 Task: Create a due date automation trigger when advanced on, on the monday before a card is due add dates not starting next week at 11:00 AM.
Action: Mouse moved to (1168, 81)
Screenshot: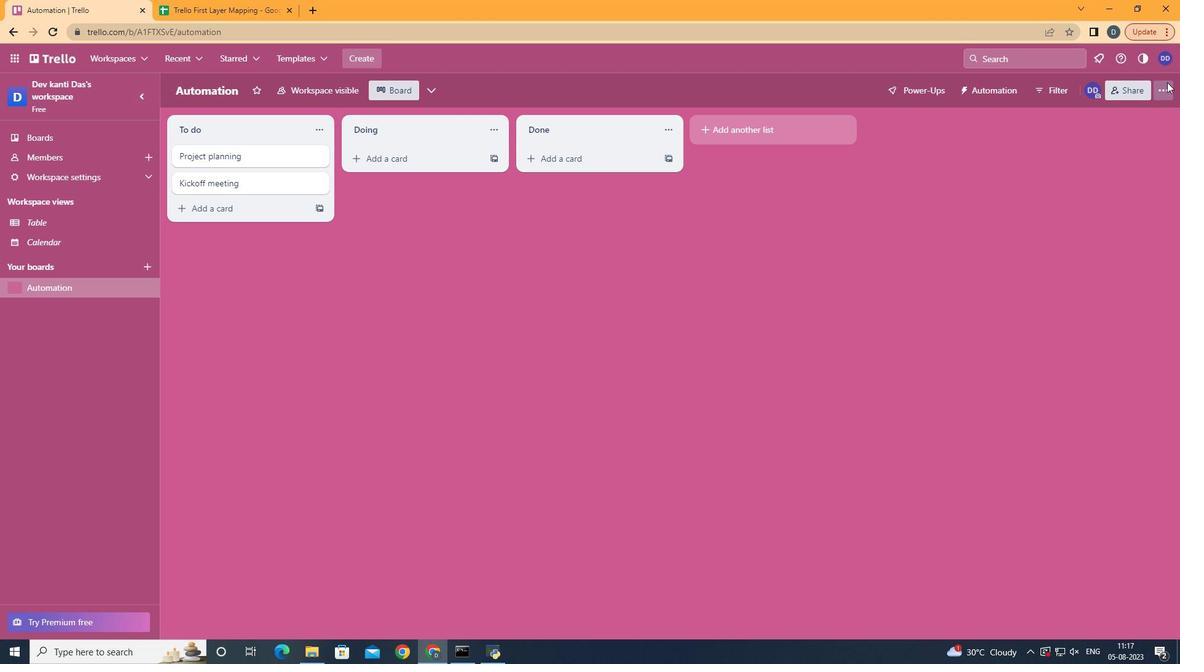 
Action: Mouse pressed left at (1168, 81)
Screenshot: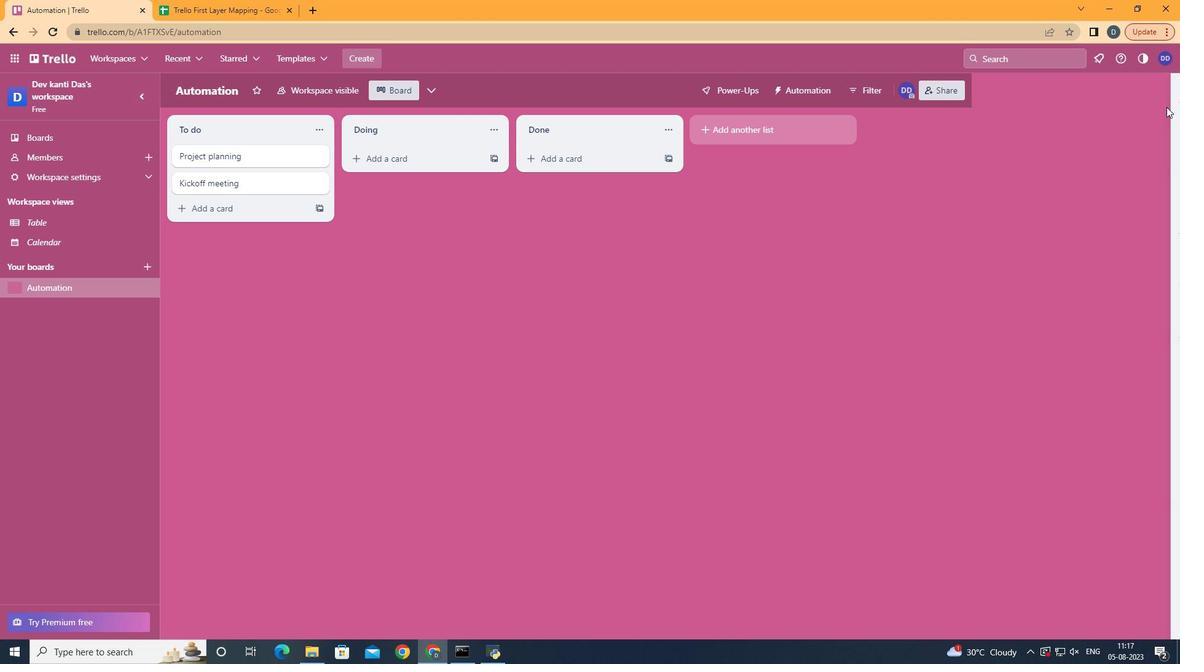 
Action: Mouse moved to (1108, 260)
Screenshot: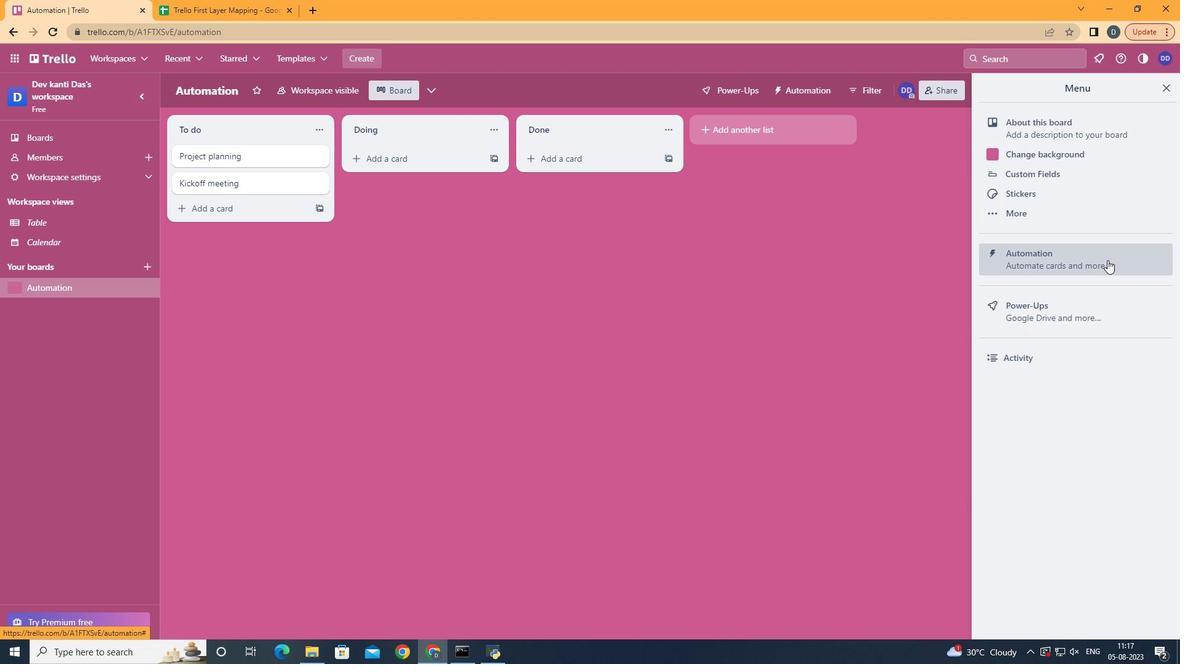 
Action: Mouse pressed left at (1108, 260)
Screenshot: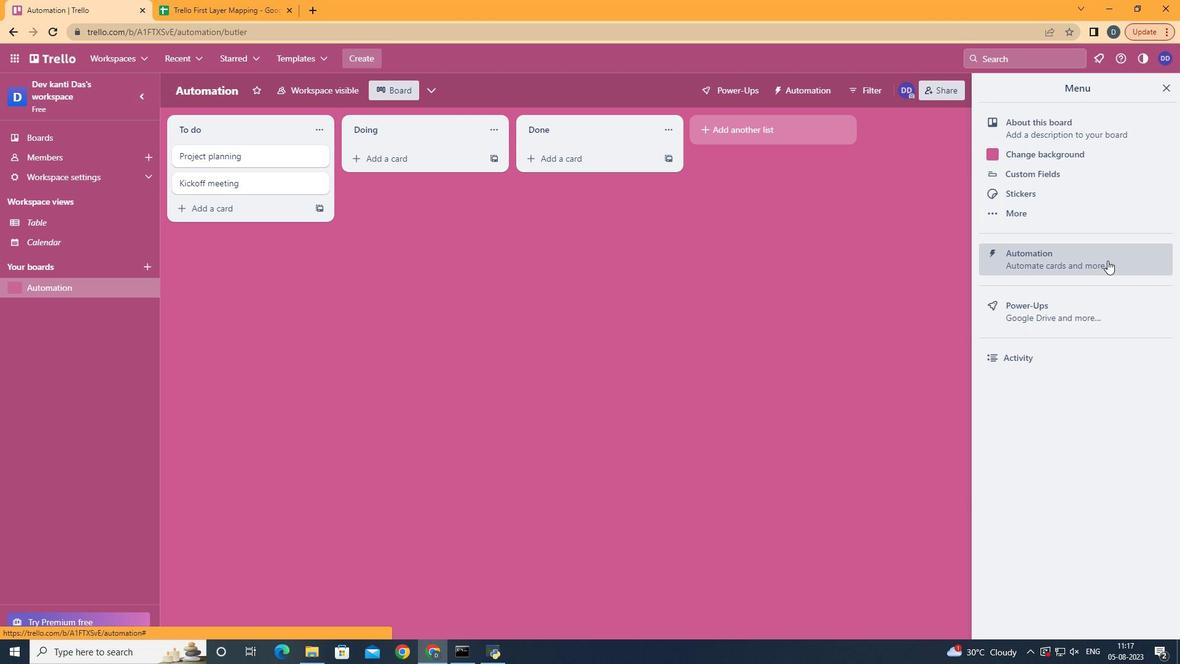 
Action: Mouse moved to (257, 244)
Screenshot: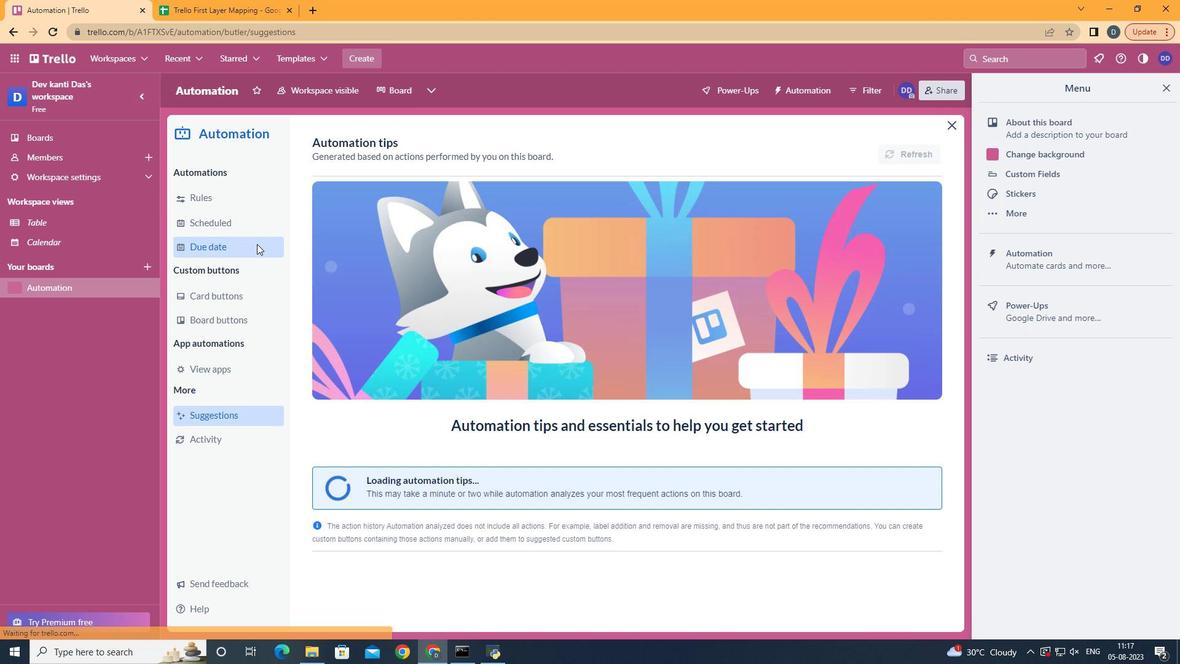 
Action: Mouse pressed left at (257, 244)
Screenshot: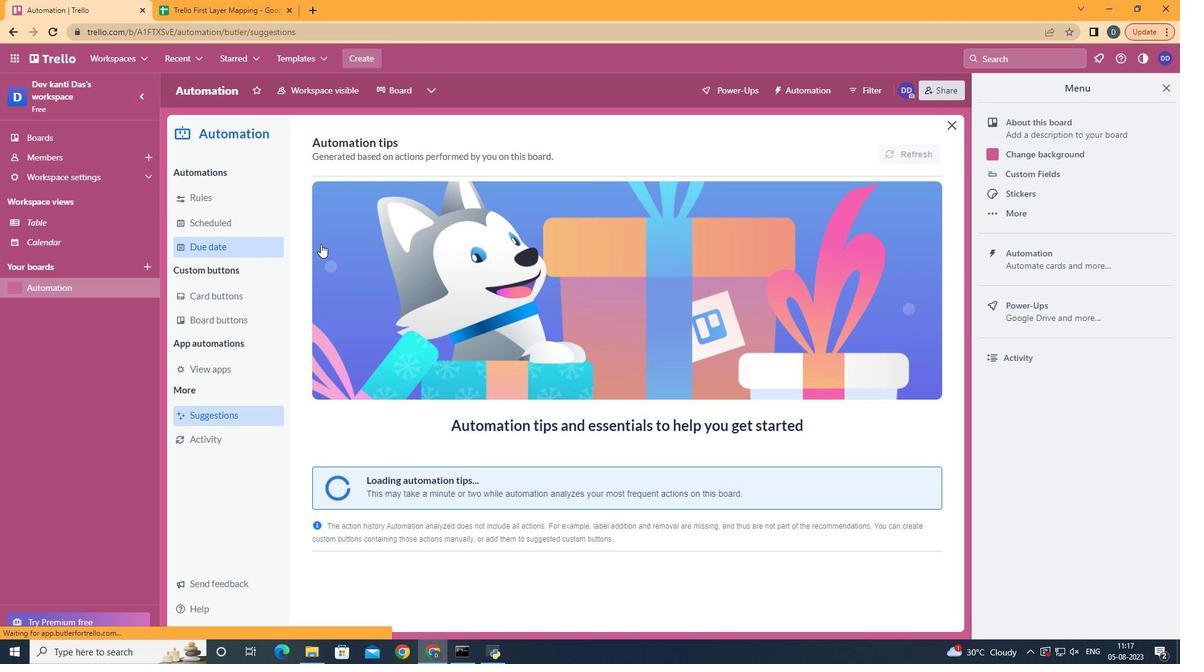 
Action: Mouse moved to (875, 151)
Screenshot: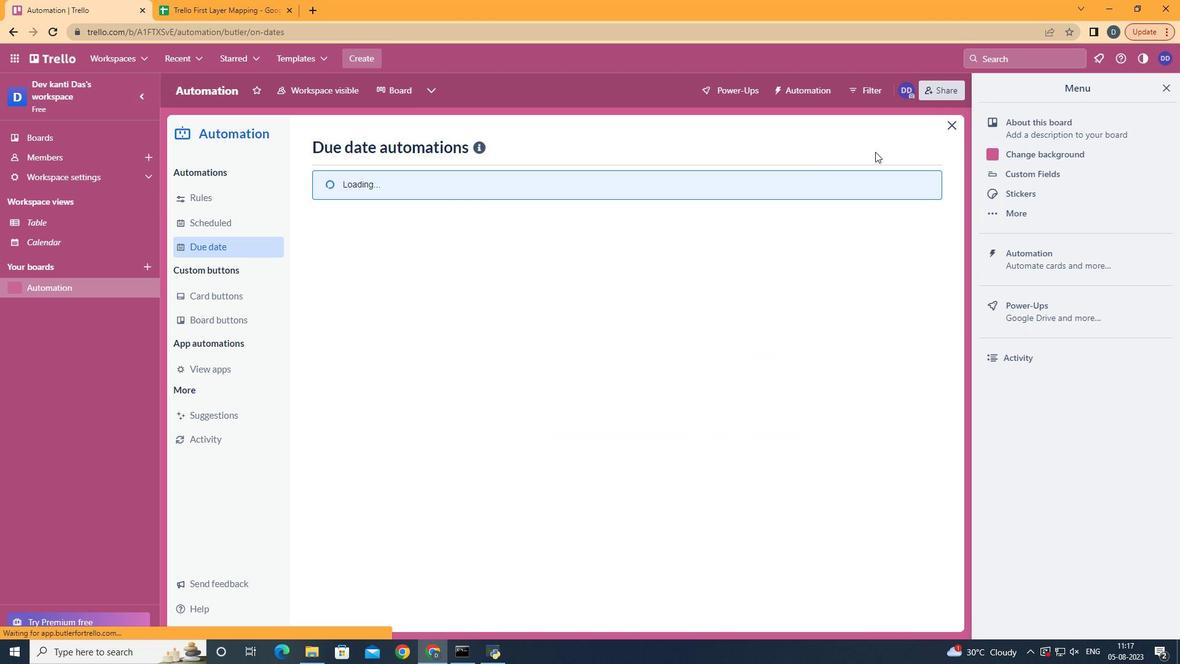 
Action: Mouse pressed left at (875, 151)
Screenshot: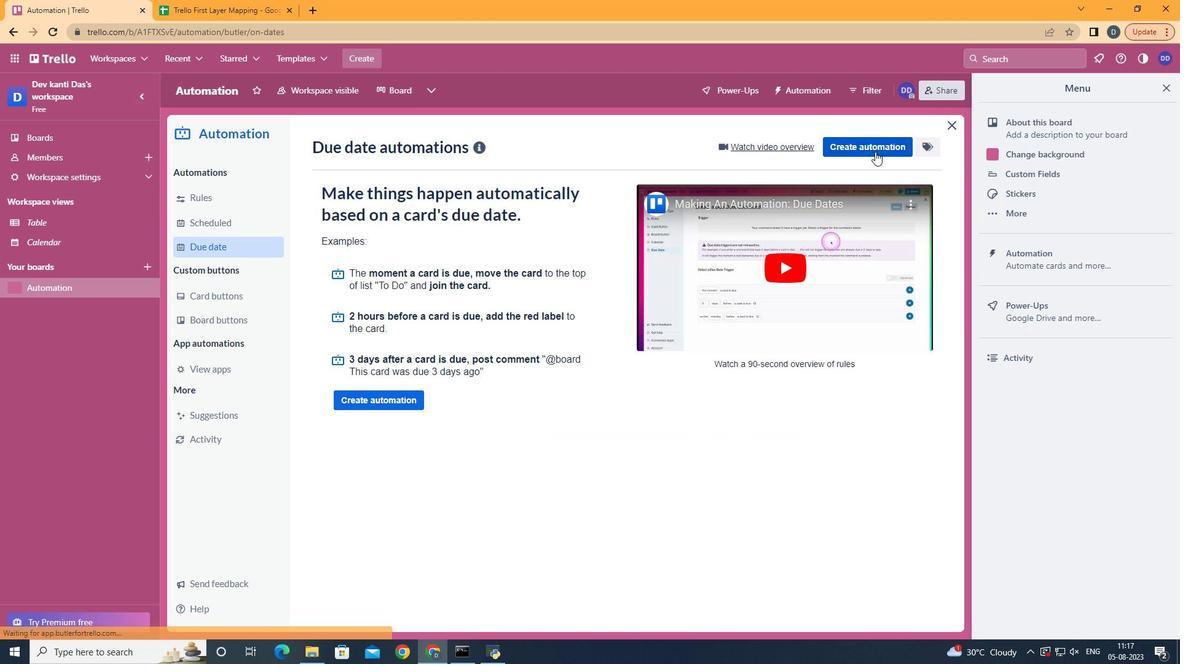 
Action: Mouse pressed left at (875, 151)
Screenshot: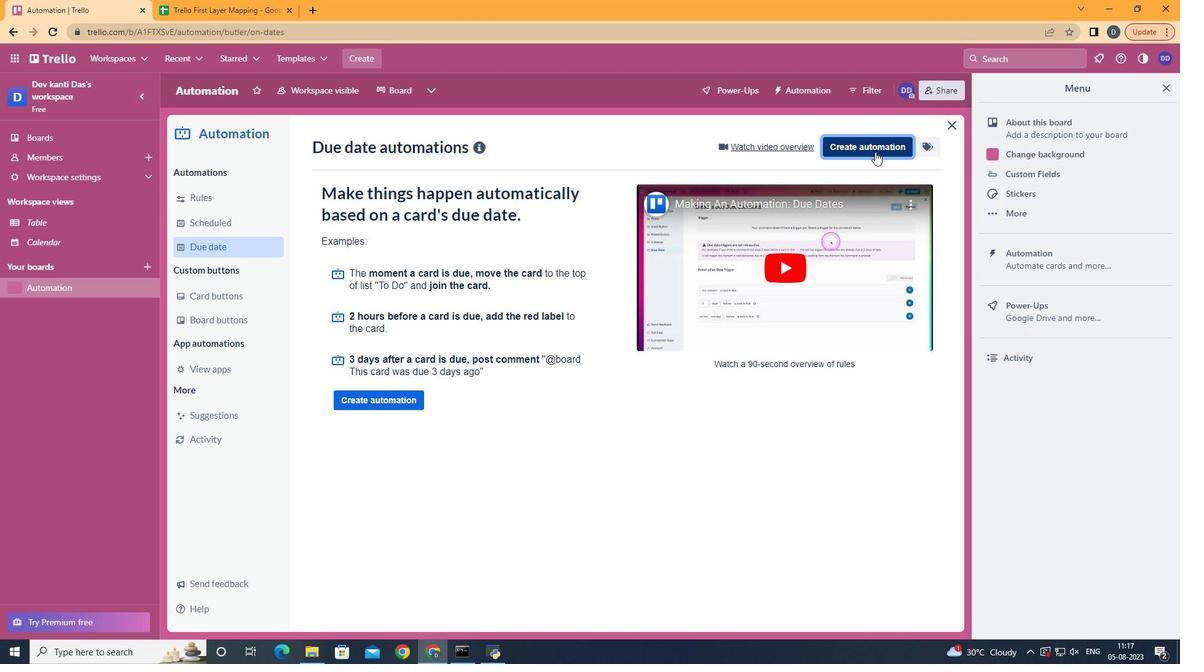 
Action: Mouse moved to (643, 270)
Screenshot: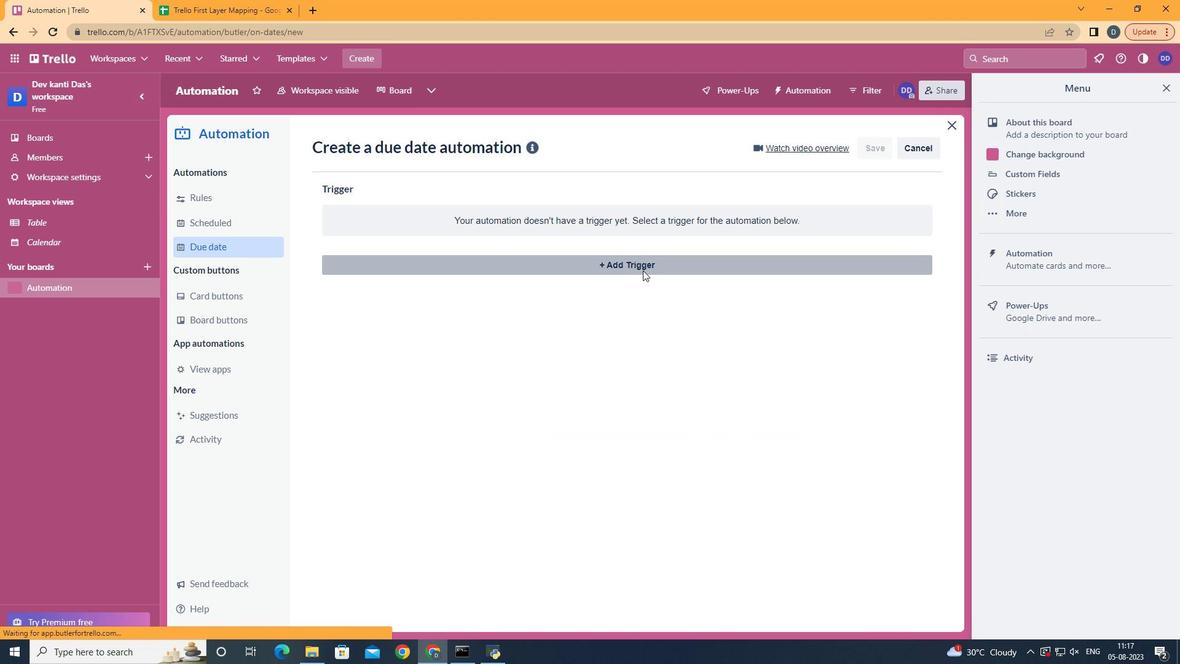 
Action: Mouse pressed left at (643, 270)
Screenshot: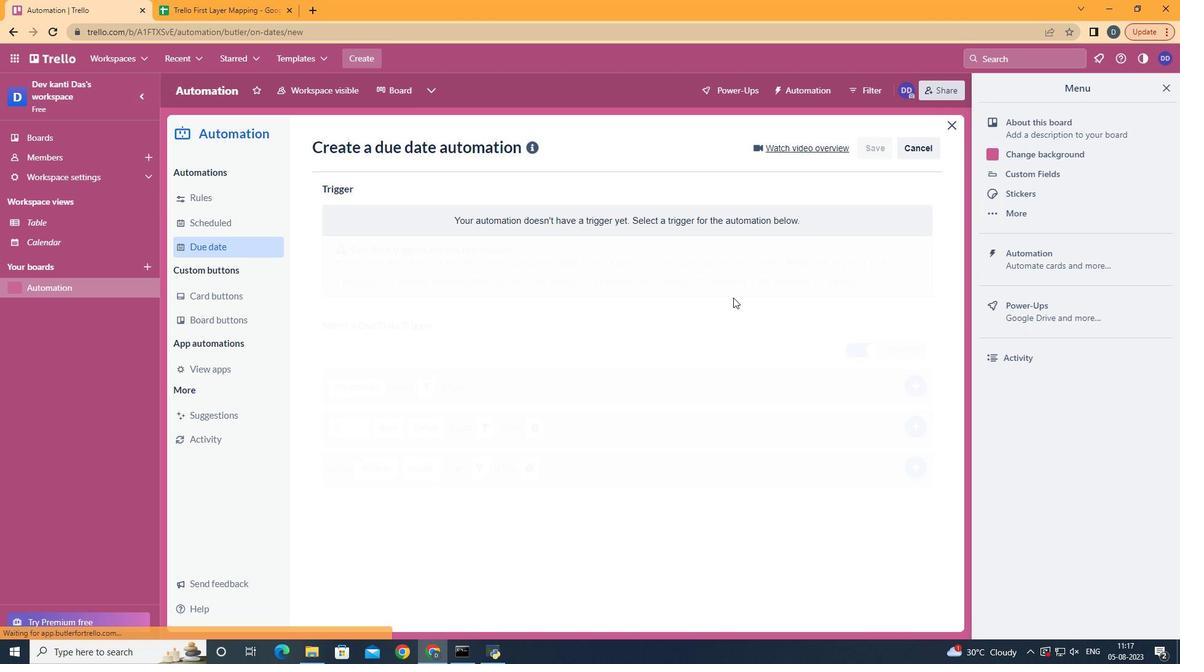 
Action: Mouse moved to (389, 318)
Screenshot: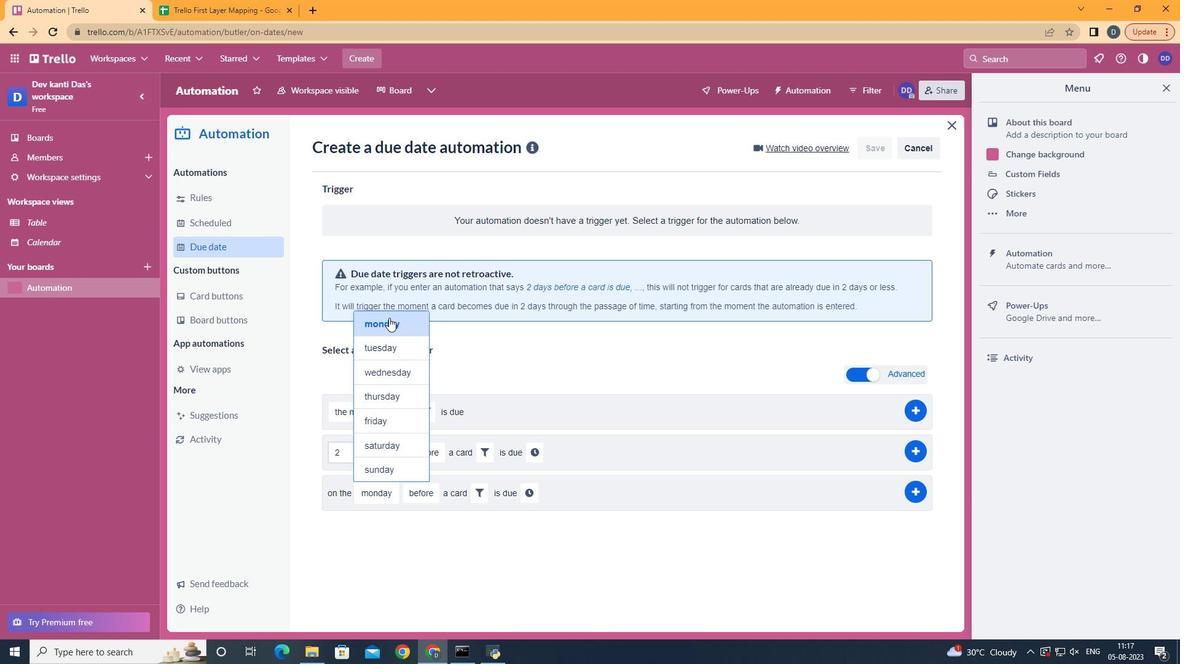 
Action: Mouse pressed left at (389, 318)
Screenshot: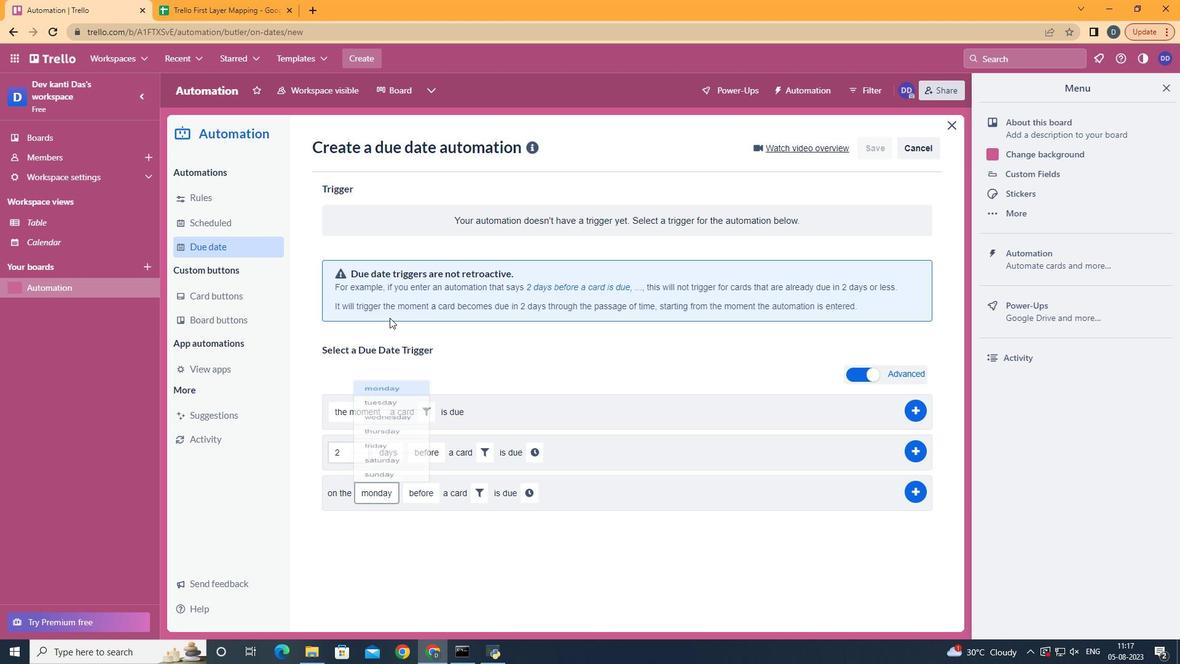 
Action: Mouse moved to (430, 509)
Screenshot: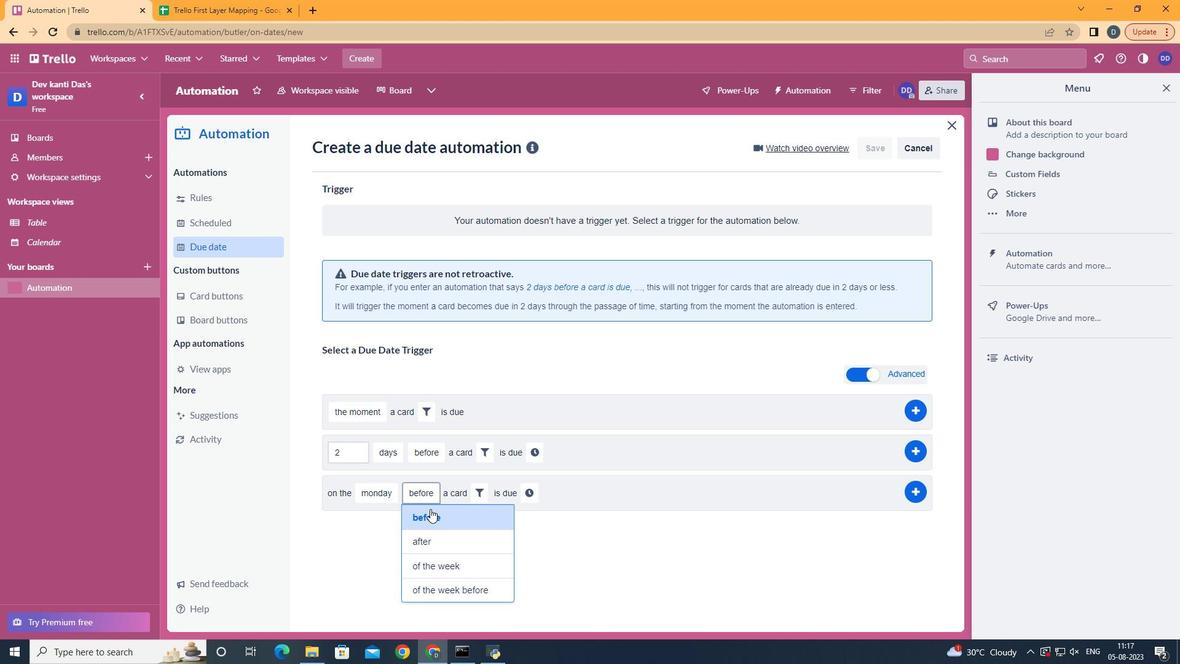 
Action: Mouse pressed left at (430, 509)
Screenshot: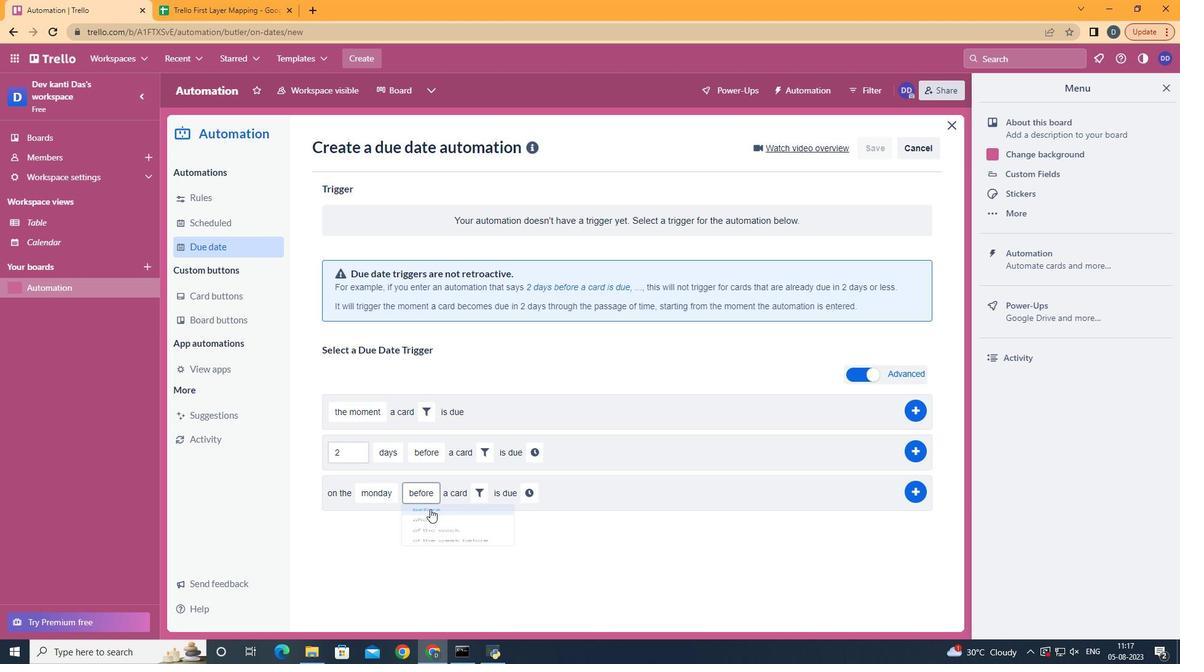 
Action: Mouse moved to (485, 487)
Screenshot: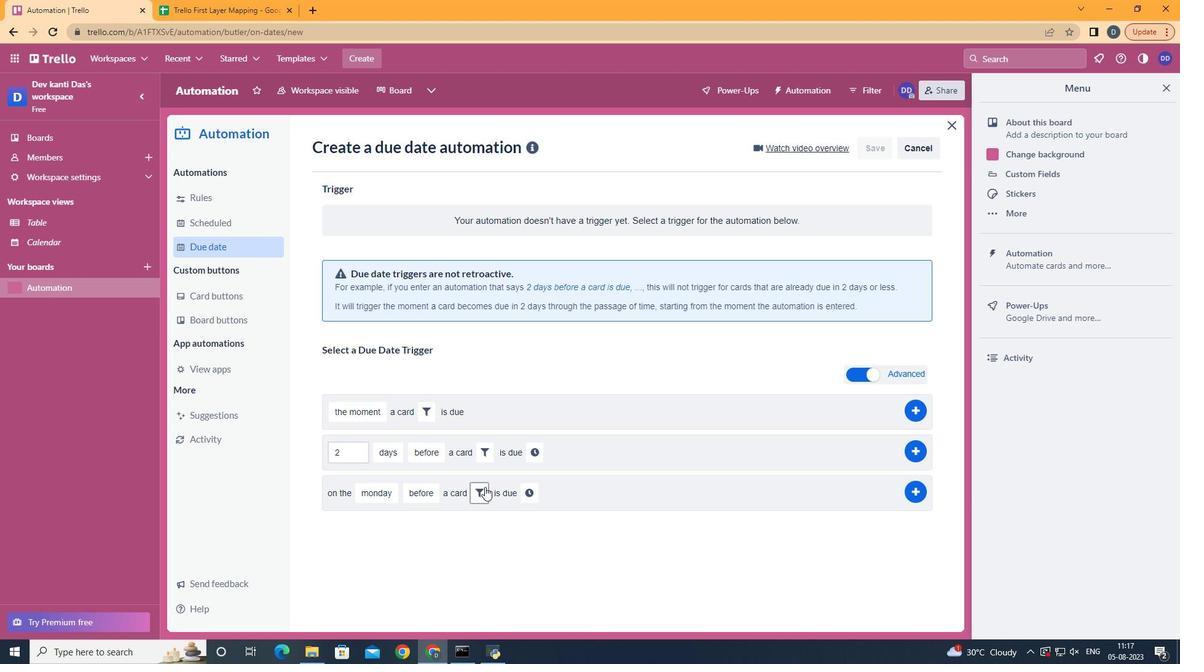
Action: Mouse pressed left at (485, 487)
Screenshot: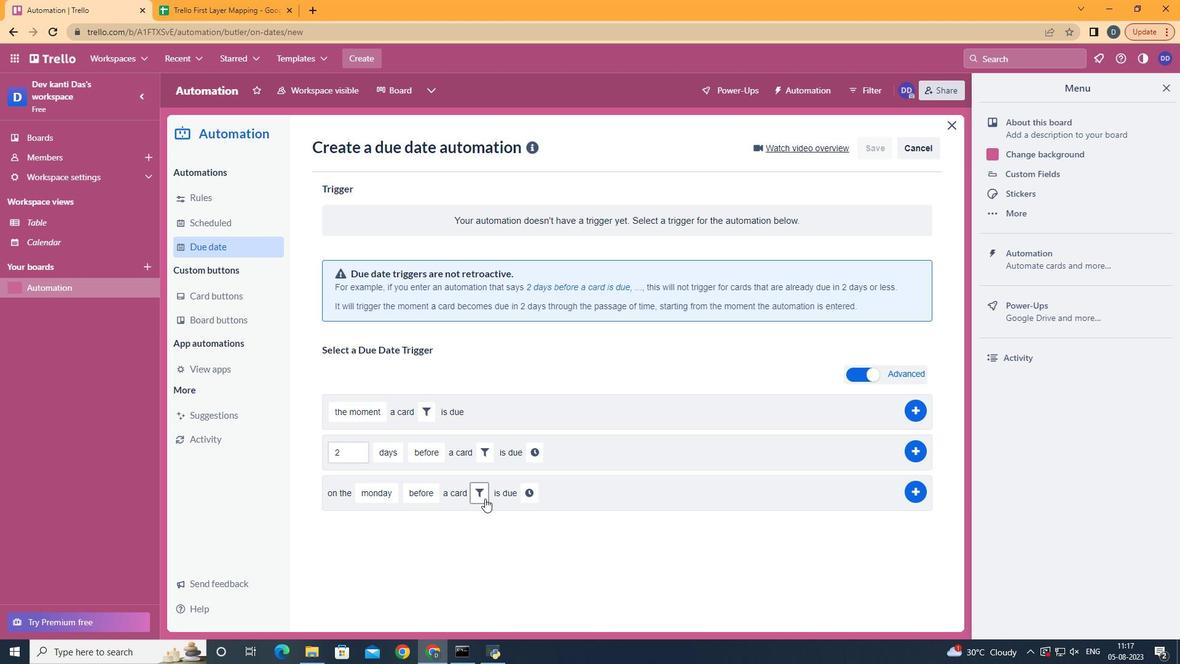 
Action: Mouse moved to (541, 540)
Screenshot: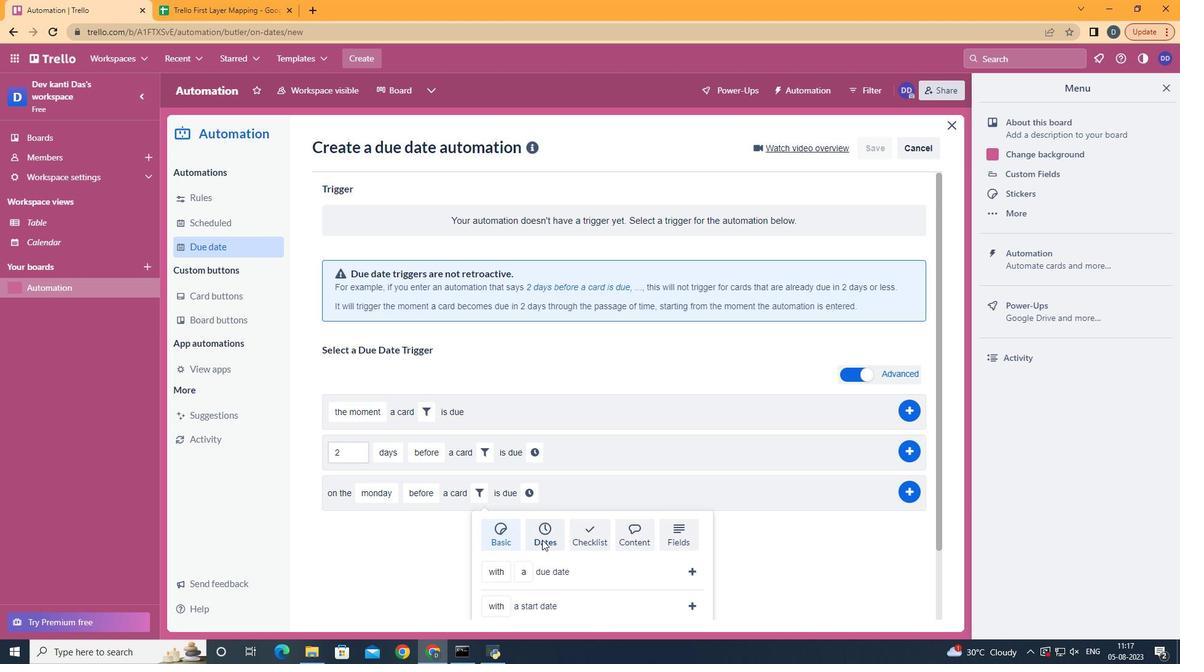 
Action: Mouse pressed left at (541, 540)
Screenshot: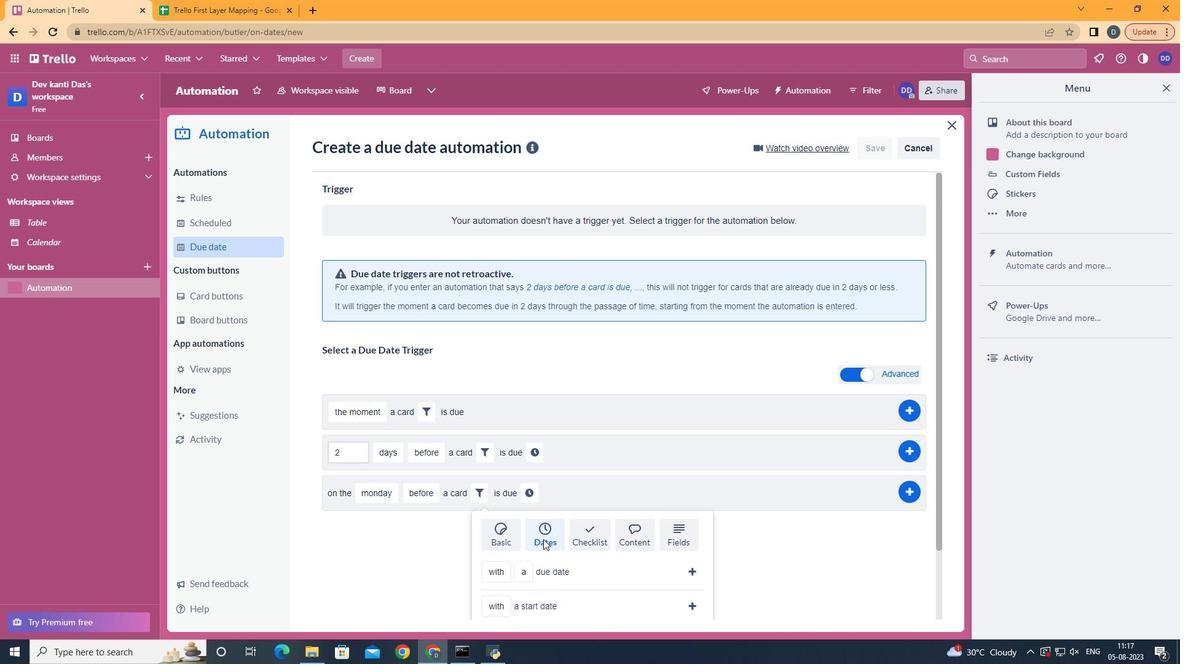
Action: Mouse moved to (543, 539)
Screenshot: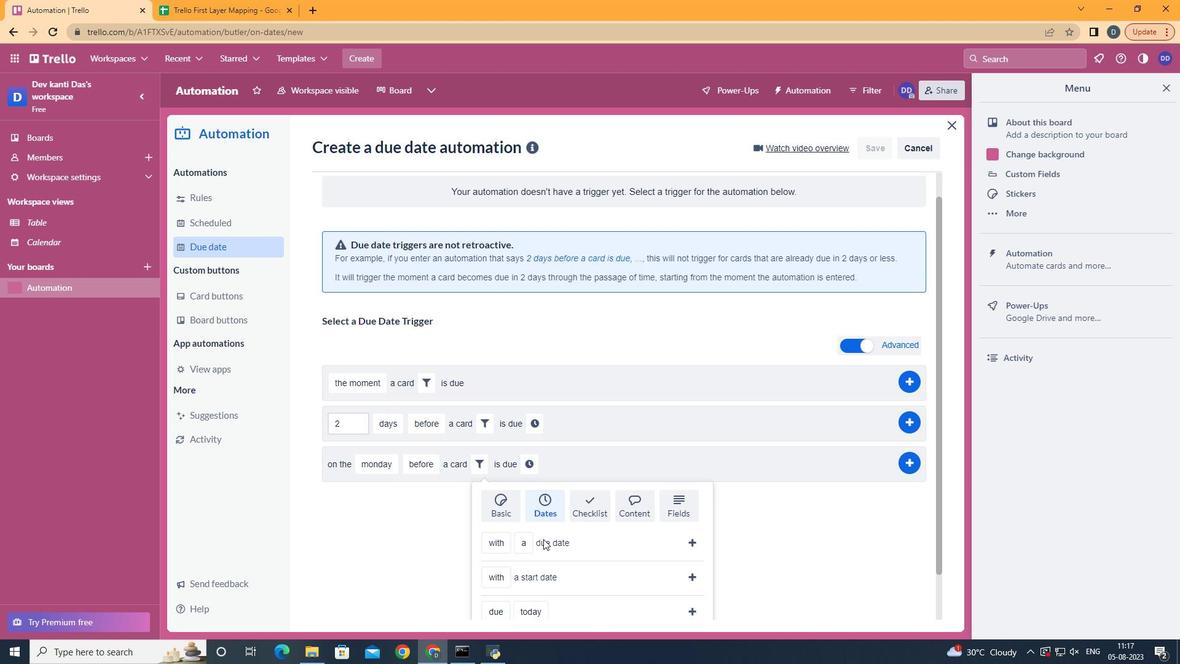 
Action: Mouse scrolled (543, 538) with delta (0, 0)
Screenshot: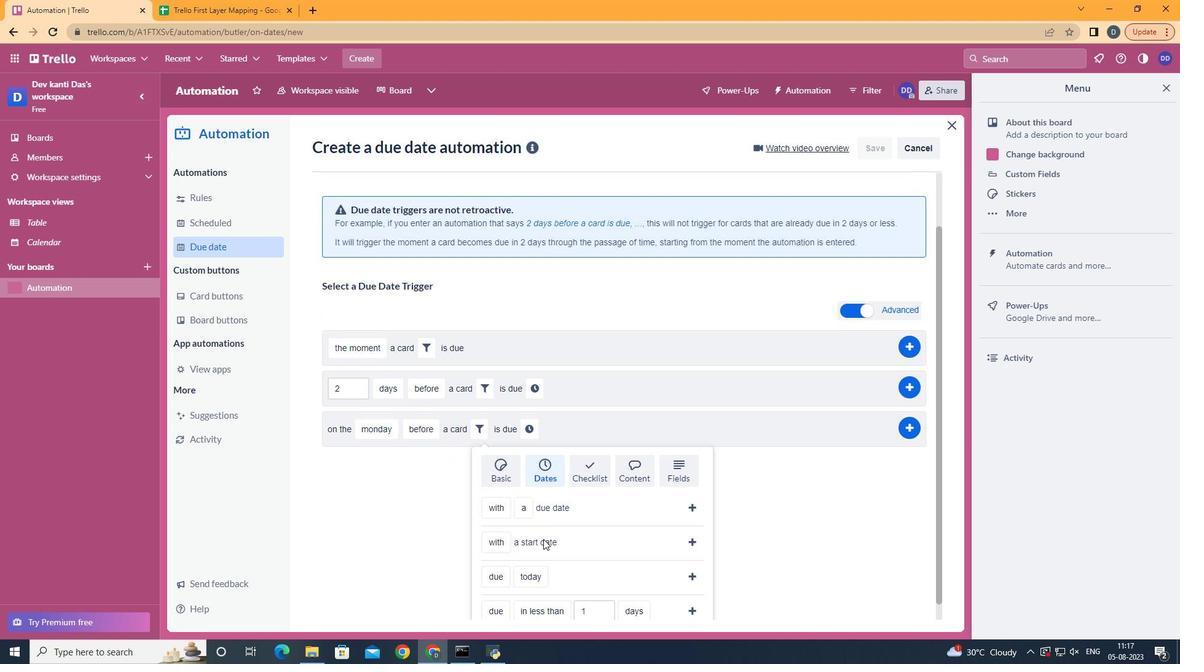
Action: Mouse scrolled (543, 538) with delta (0, 0)
Screenshot: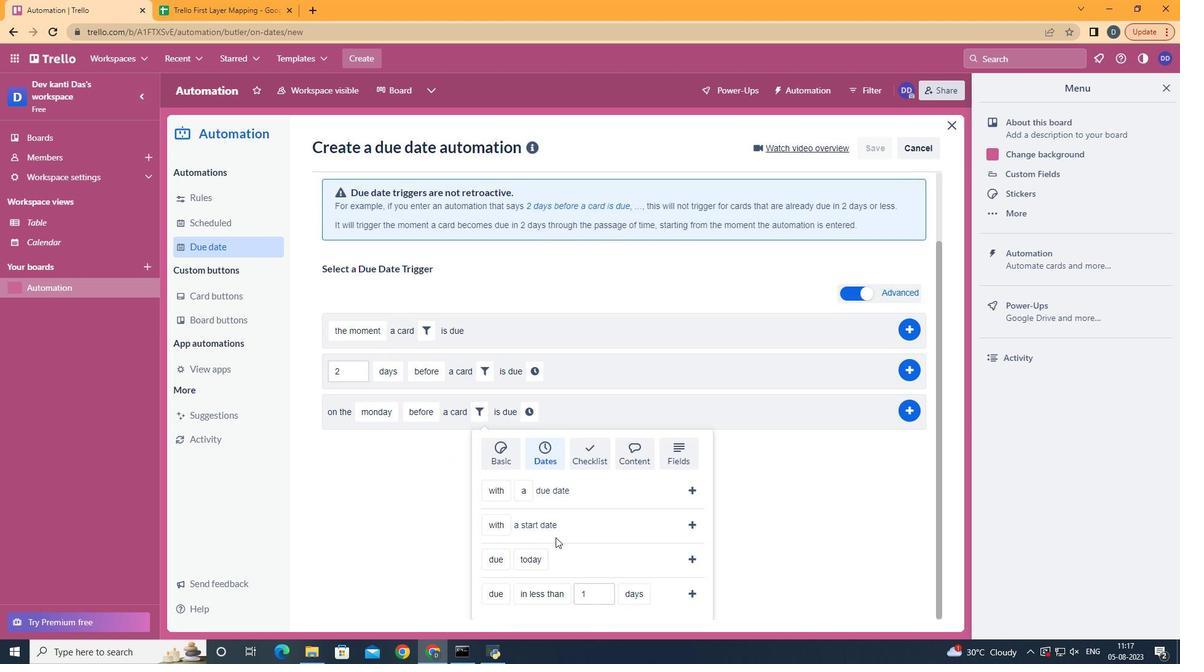 
Action: Mouse scrolled (543, 538) with delta (0, 0)
Screenshot: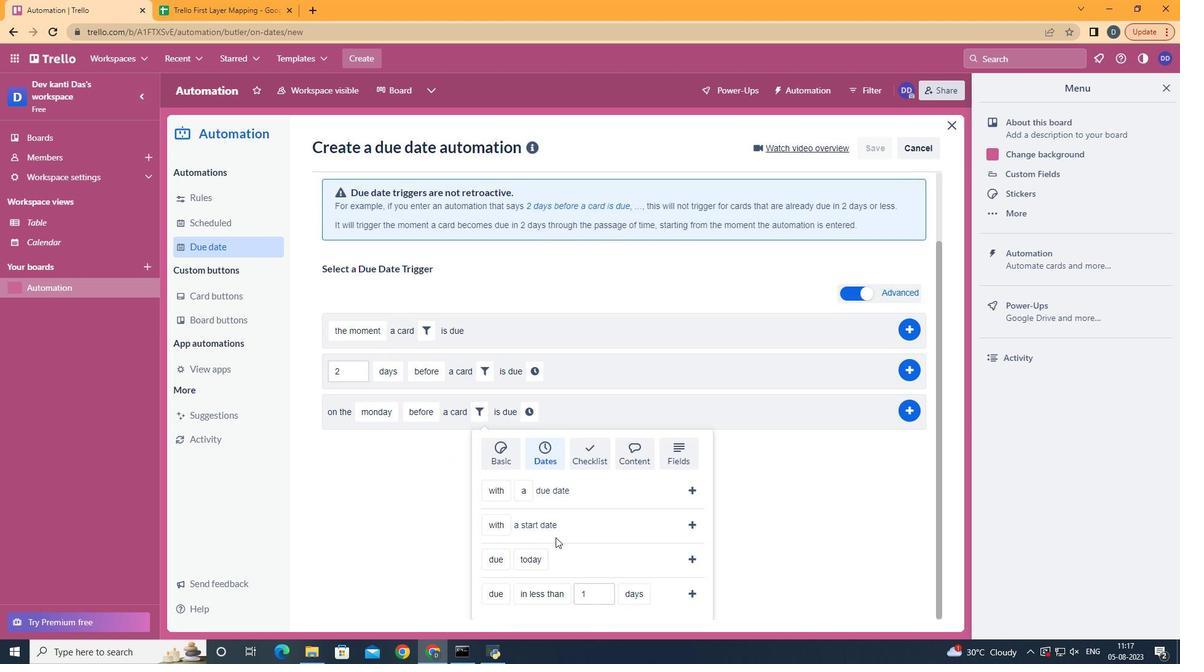 
Action: Mouse scrolled (543, 538) with delta (0, 0)
Screenshot: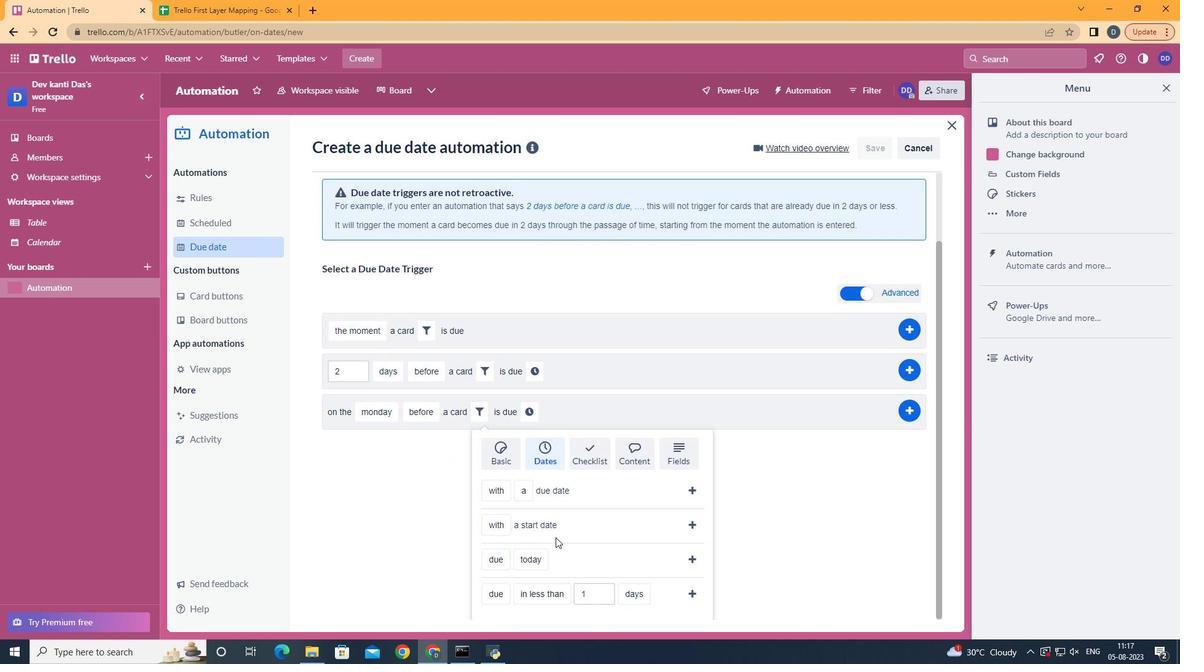 
Action: Mouse moved to (500, 538)
Screenshot: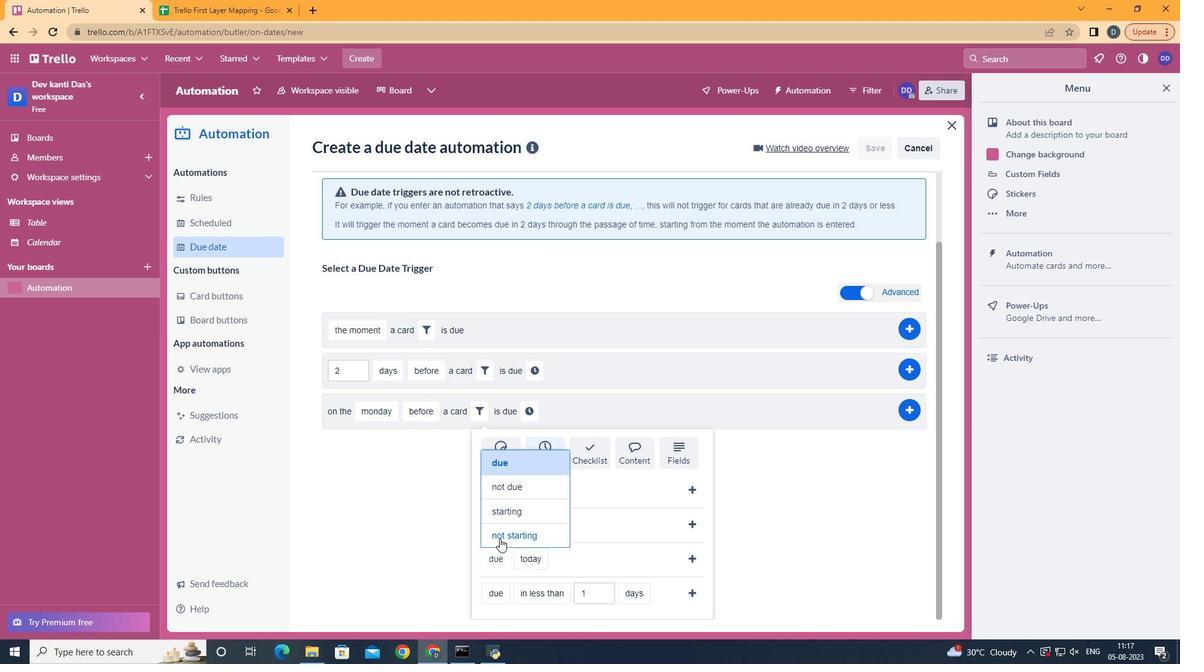 
Action: Mouse pressed left at (500, 538)
Screenshot: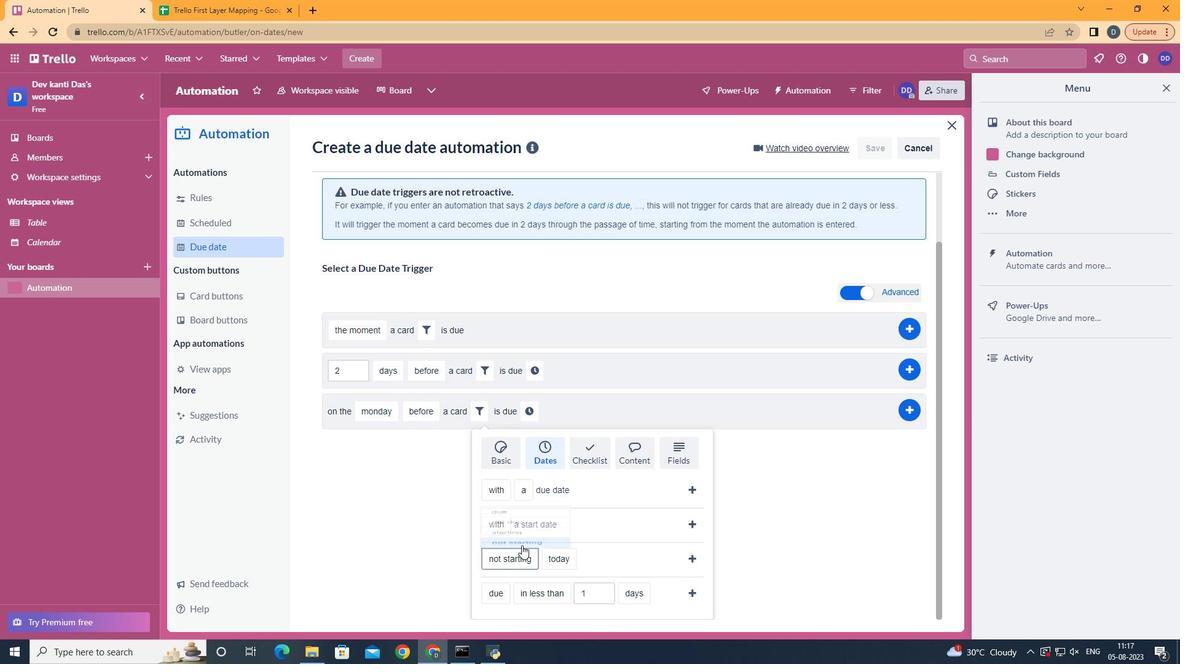
Action: Mouse moved to (581, 480)
Screenshot: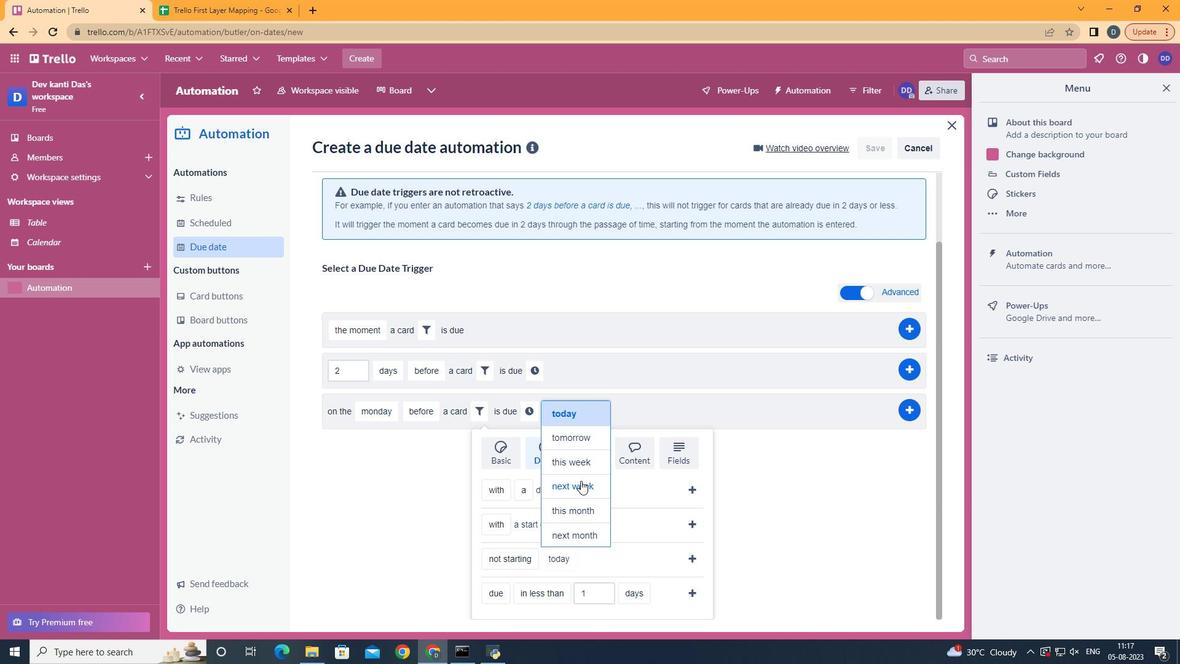 
Action: Mouse pressed left at (581, 480)
Screenshot: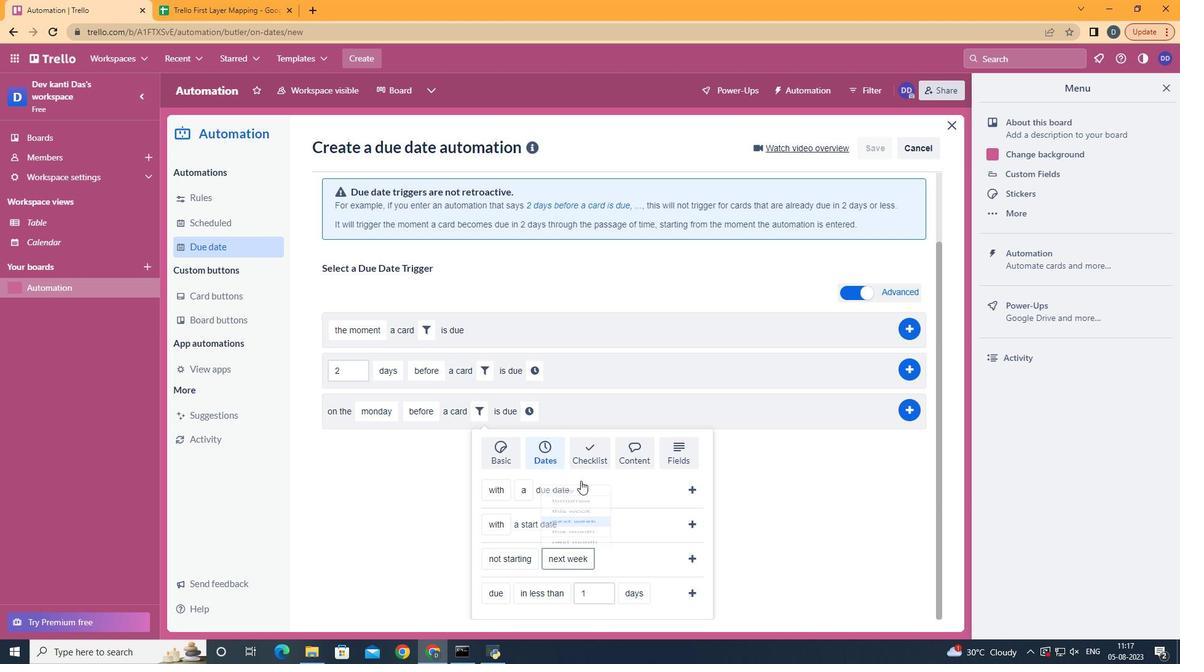 
Action: Mouse moved to (693, 559)
Screenshot: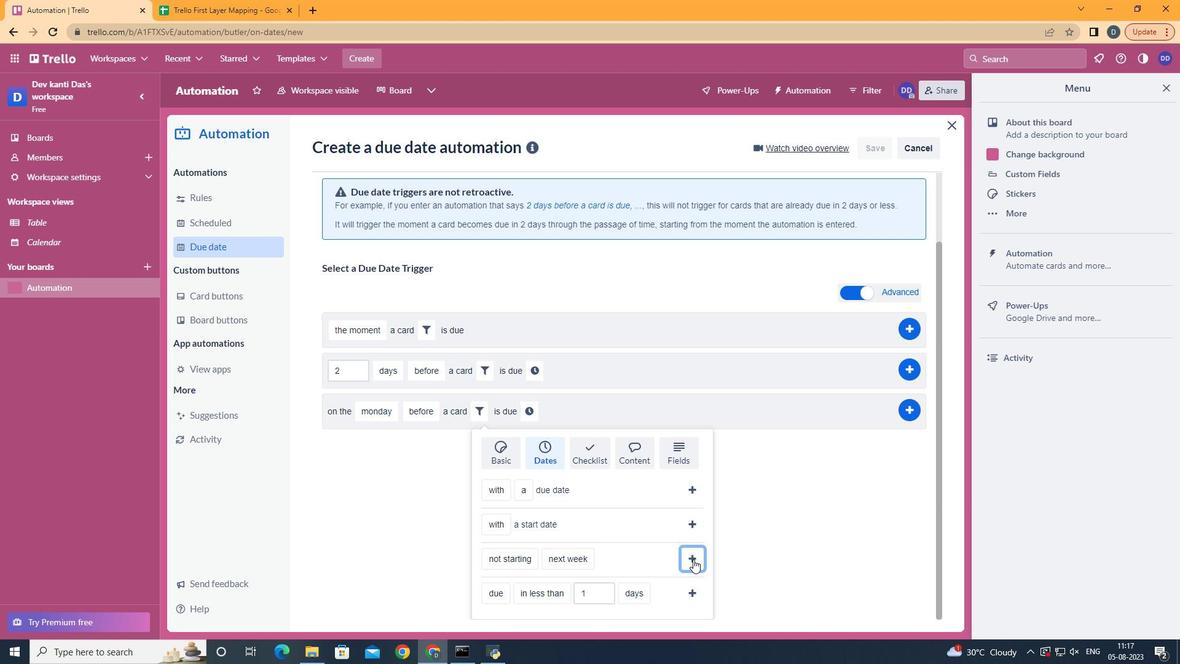 
Action: Mouse pressed left at (693, 559)
Screenshot: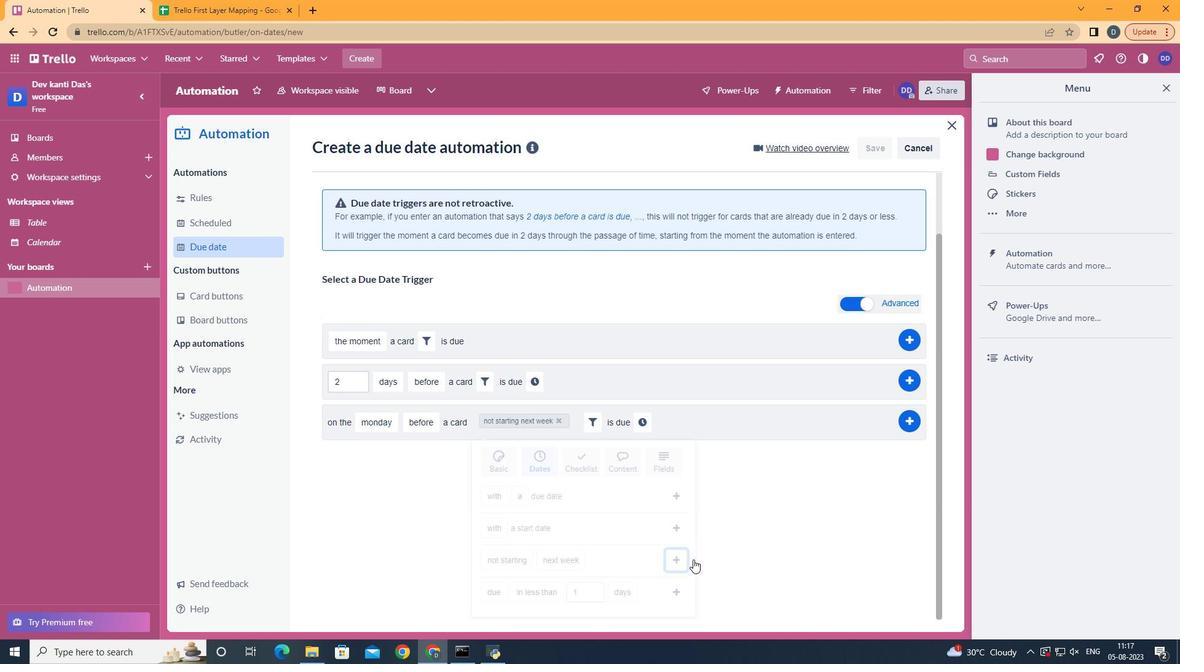
Action: Mouse moved to (648, 493)
Screenshot: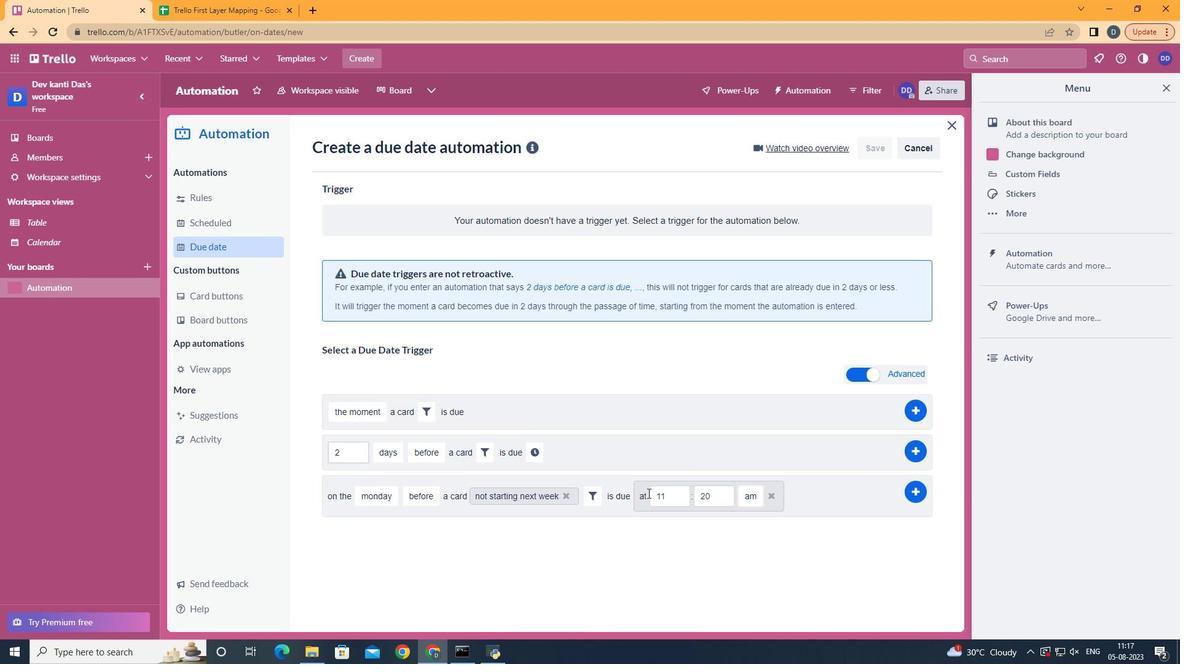 
Action: Mouse pressed left at (648, 493)
Screenshot: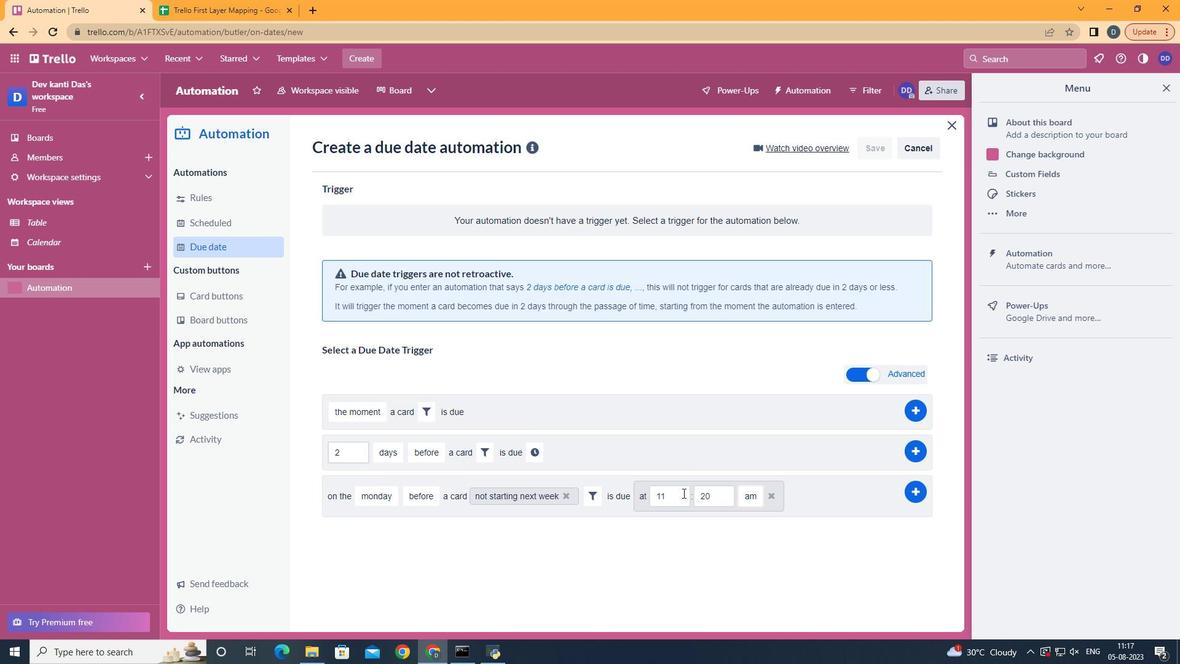 
Action: Mouse moved to (713, 493)
Screenshot: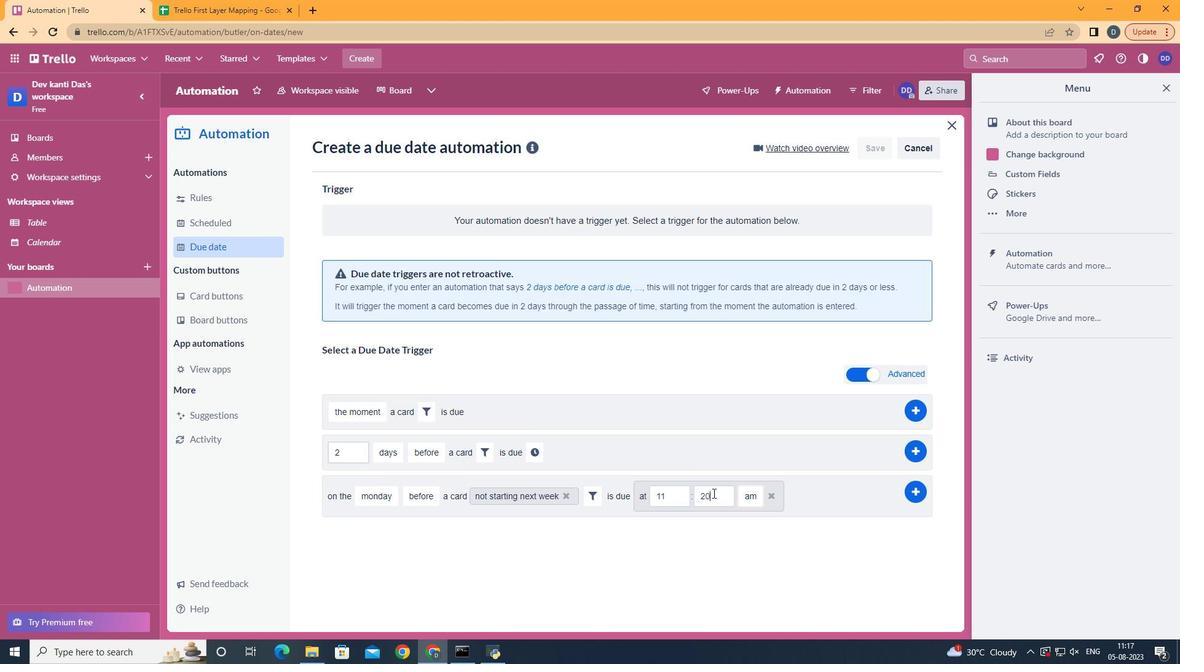 
Action: Mouse pressed left at (713, 493)
Screenshot: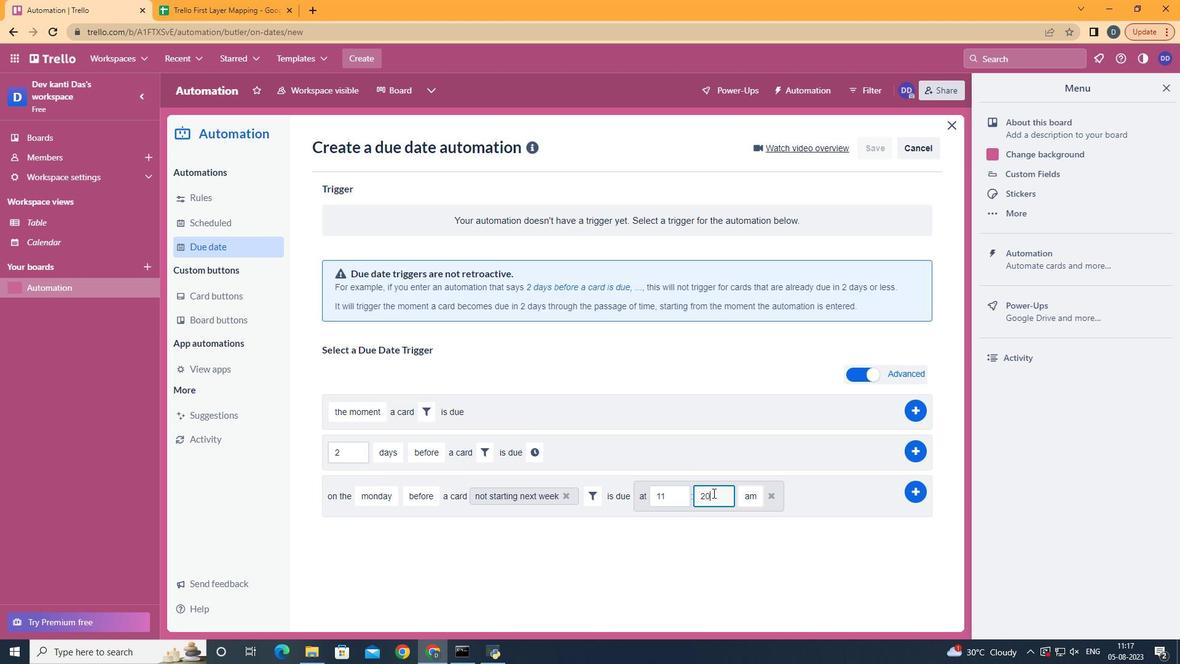 
Action: Key pressed <Key.backspace><Key.backspace>00
Screenshot: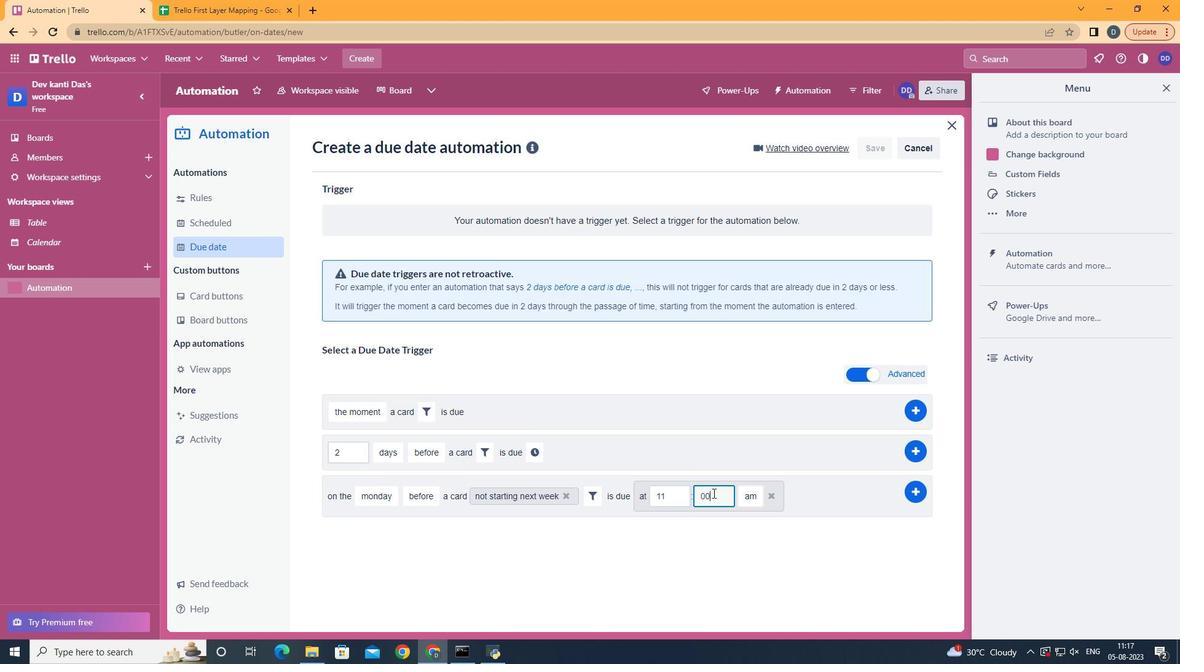
Action: Mouse moved to (912, 490)
Screenshot: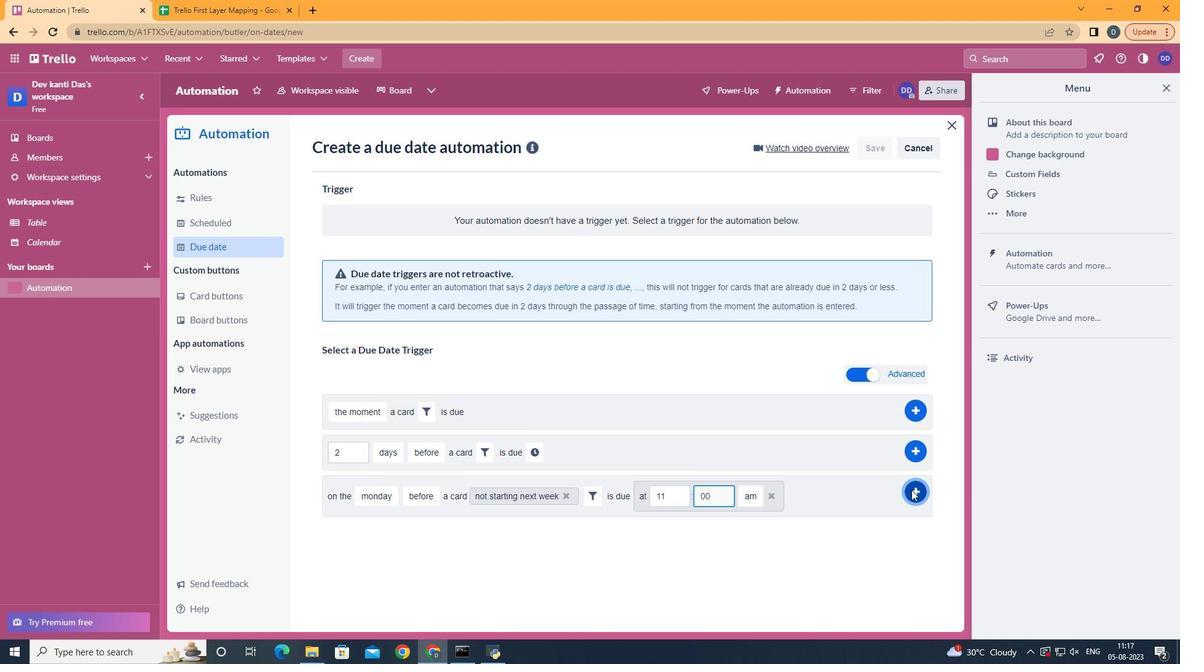 
Action: Mouse pressed left at (912, 490)
Screenshot: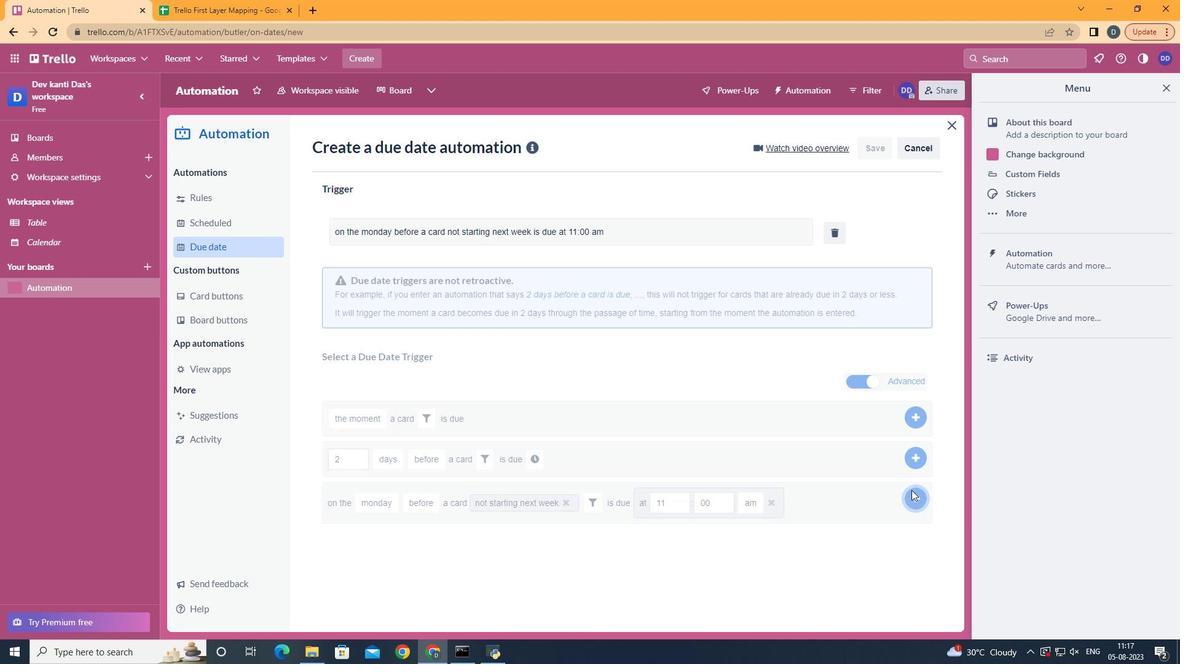 
Action: Mouse moved to (685, 229)
Screenshot: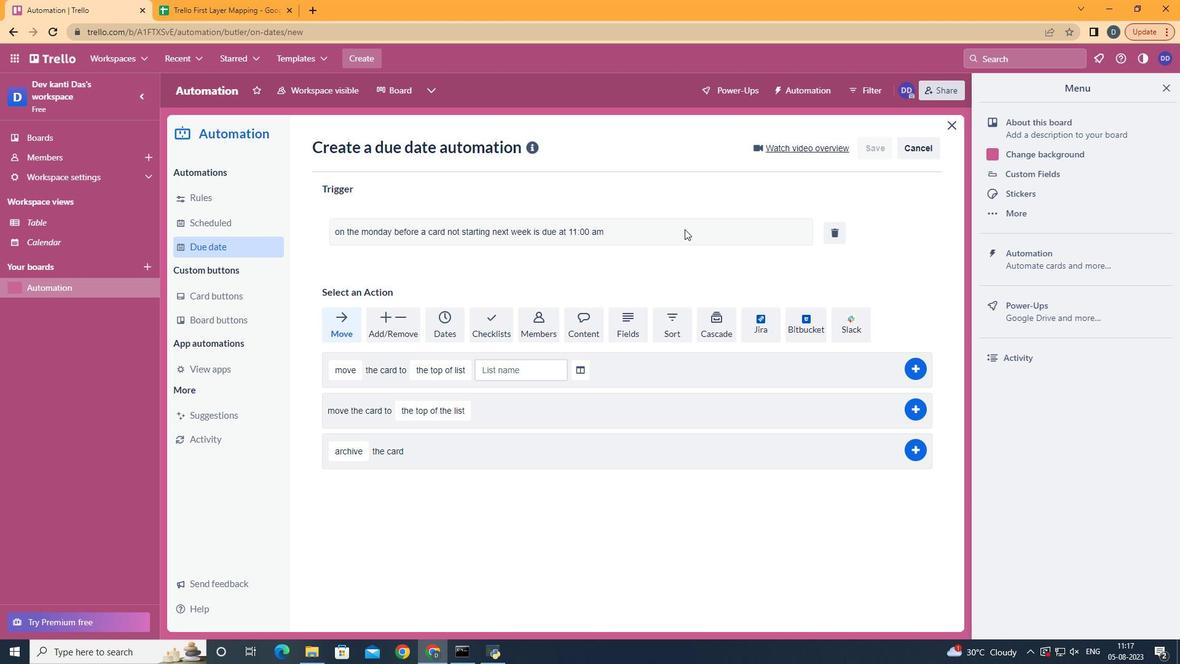 
